 Task: Open Outlook and adjust the view settings to access the contacts section.
Action: Mouse moved to (13, 72)
Screenshot: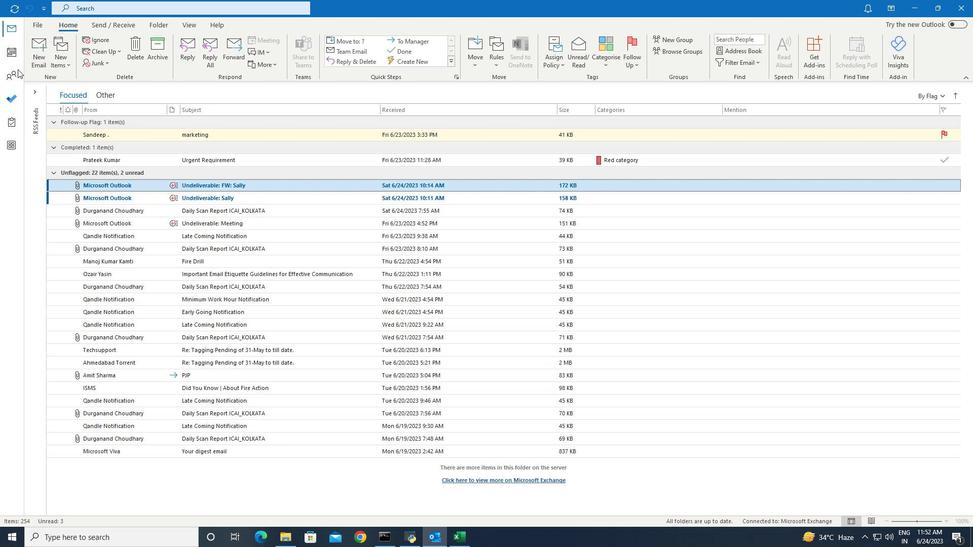 
Action: Mouse pressed left at (13, 72)
Screenshot: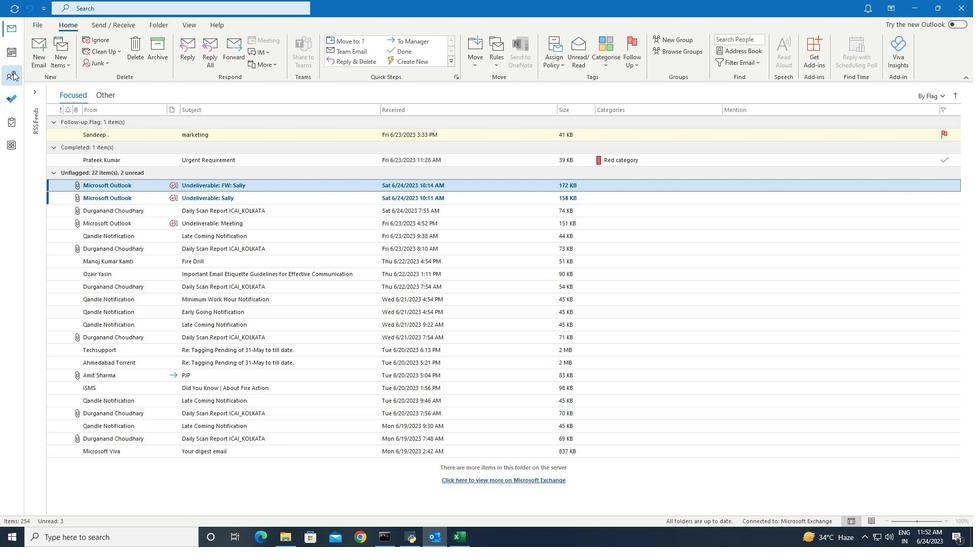 
Action: Mouse moved to (192, 24)
Screenshot: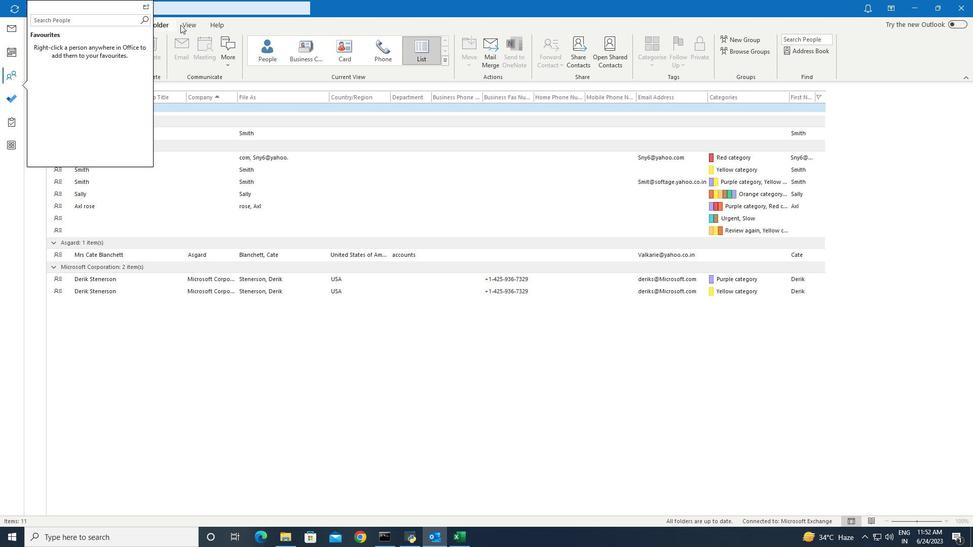 
Action: Mouse pressed left at (192, 24)
Screenshot: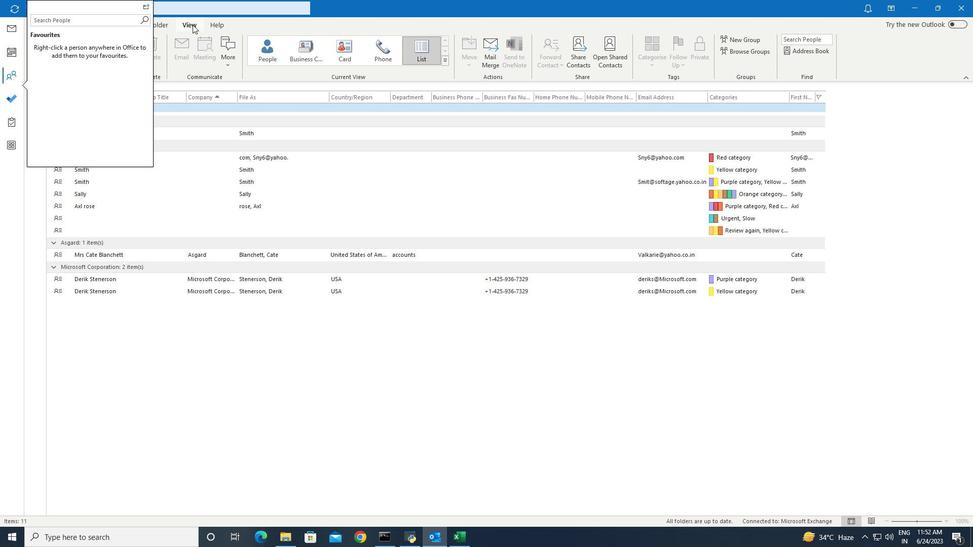 
Action: Mouse moved to (351, 65)
Screenshot: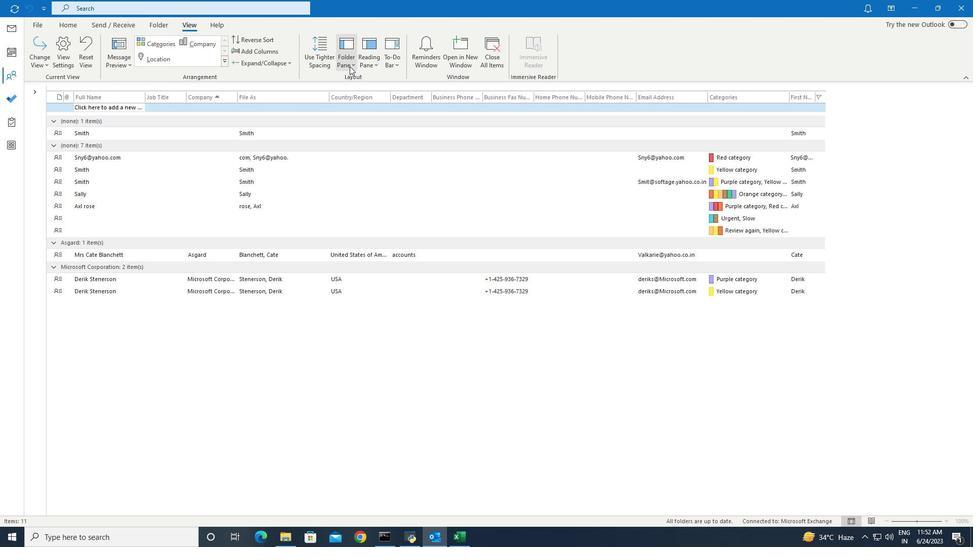 
Action: Mouse pressed left at (351, 65)
Screenshot: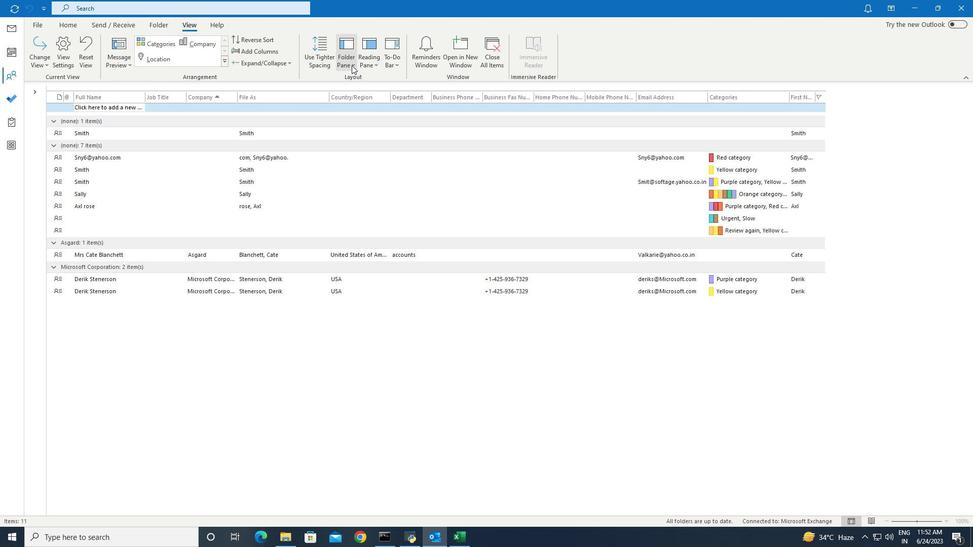 
Action: Mouse moved to (351, 78)
Screenshot: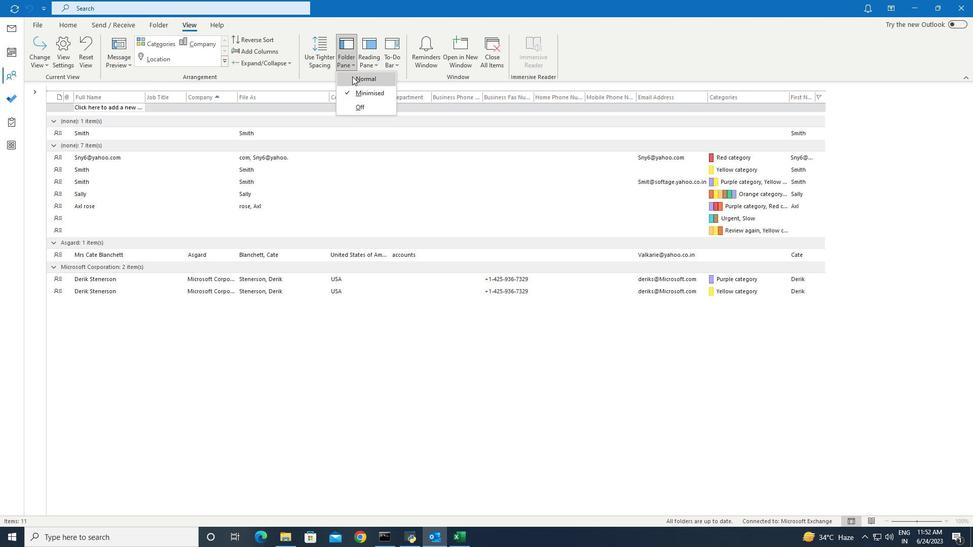 
Action: Mouse pressed left at (351, 78)
Screenshot: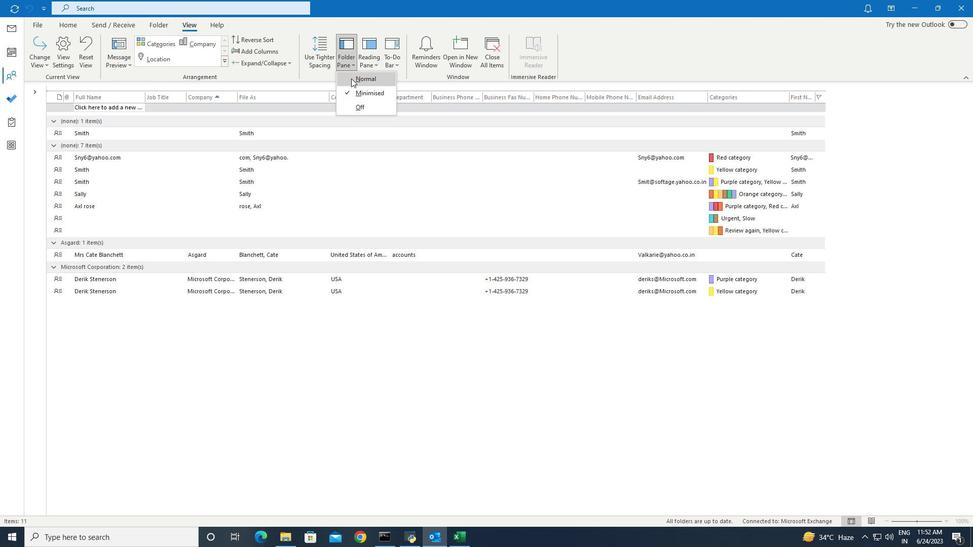 
